 Task: Check a repository's "Issue Milestones" to plan project milestones.
Action: Mouse moved to (913, 48)
Screenshot: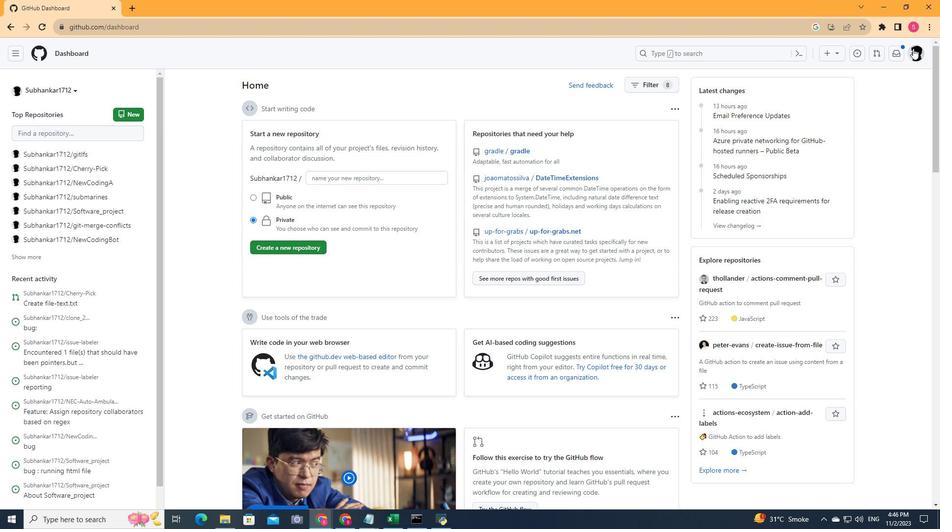 
Action: Mouse pressed left at (913, 48)
Screenshot: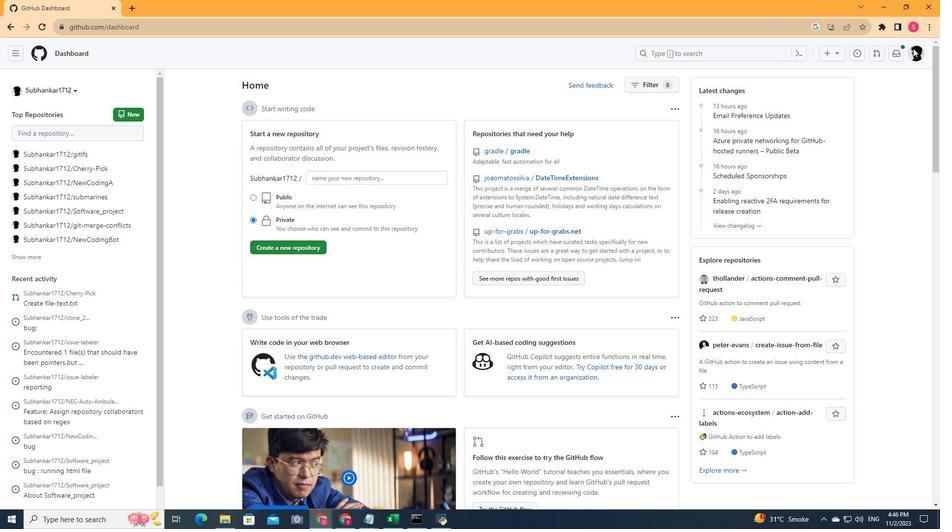 
Action: Mouse moved to (838, 126)
Screenshot: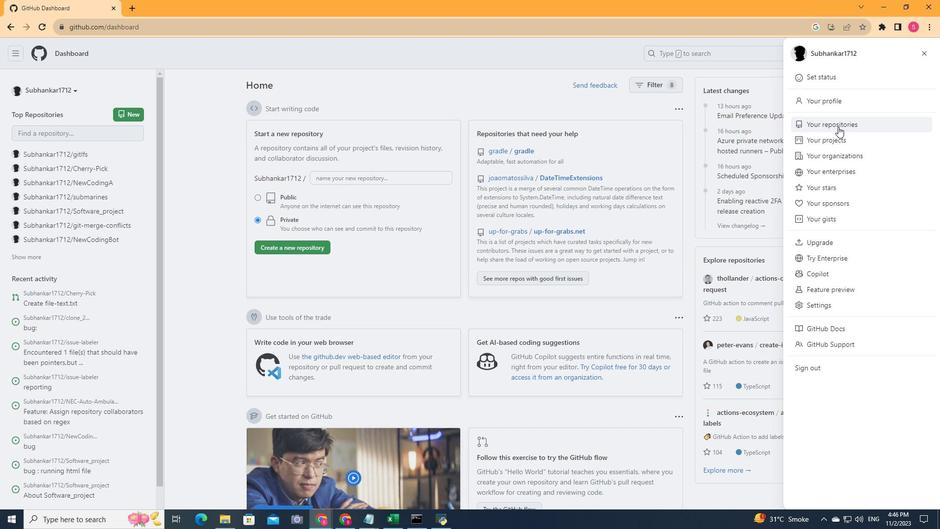 
Action: Mouse pressed left at (838, 126)
Screenshot: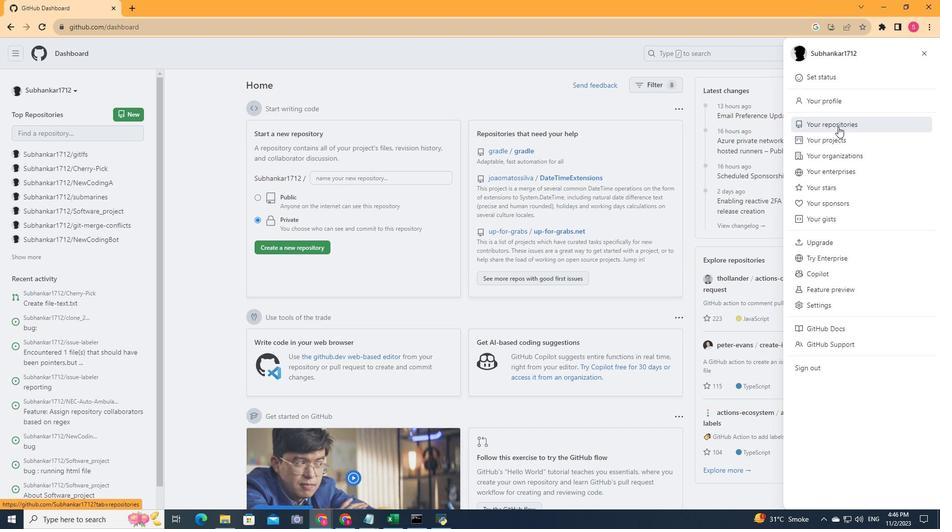 
Action: Mouse moved to (350, 221)
Screenshot: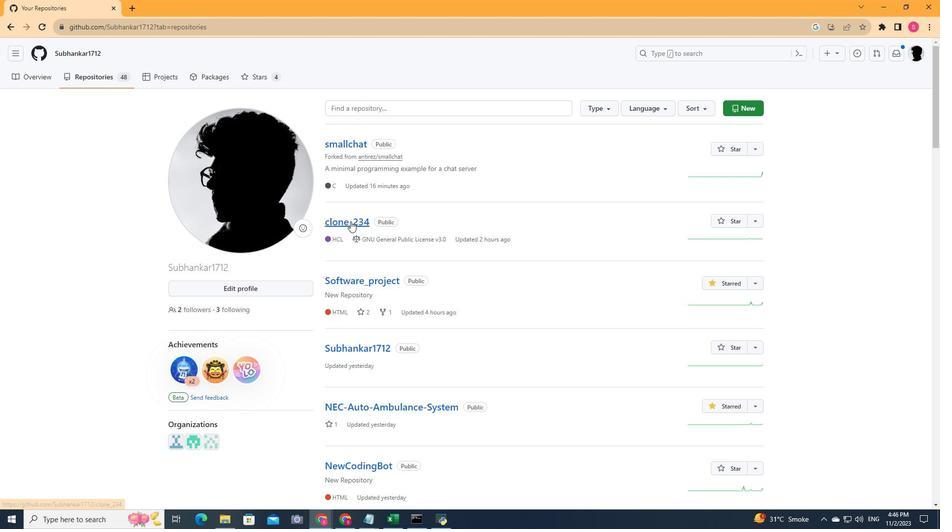 
Action: Mouse pressed left at (350, 221)
Screenshot: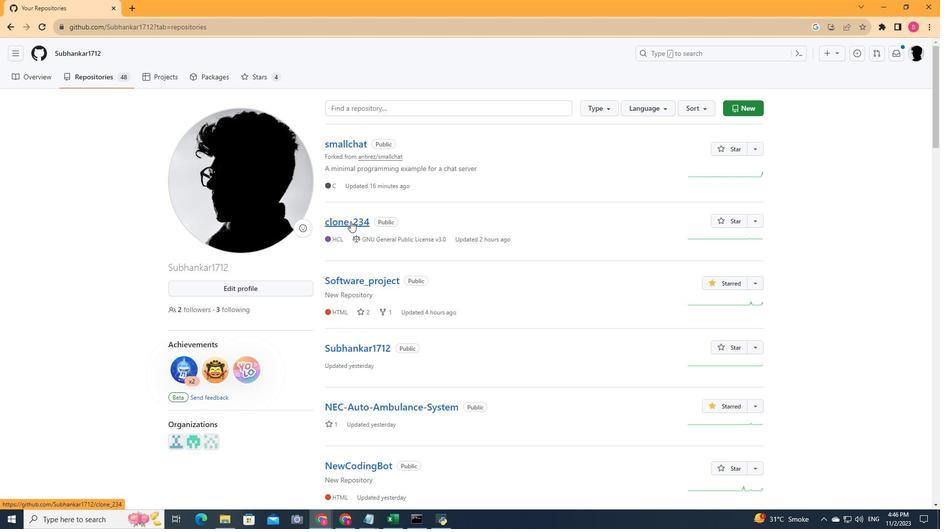 
Action: Mouse moved to (85, 81)
Screenshot: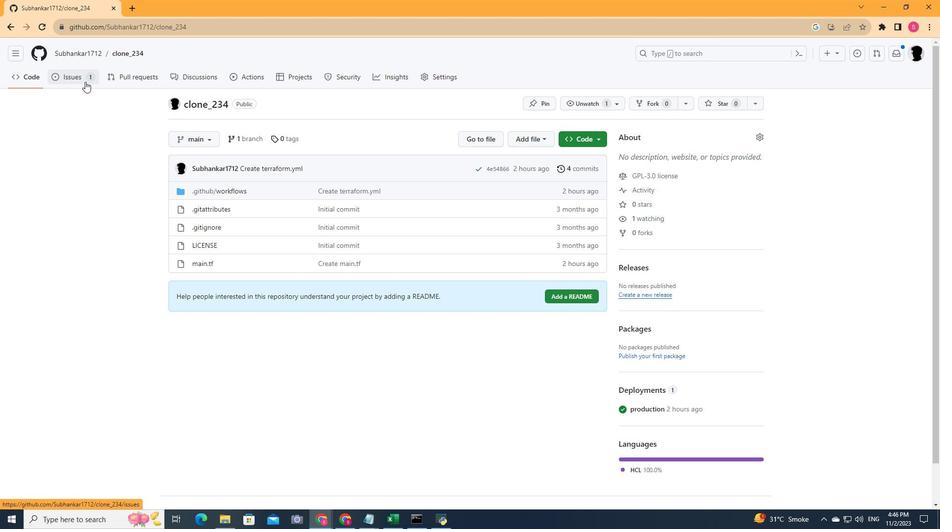 
Action: Mouse pressed left at (85, 81)
Screenshot: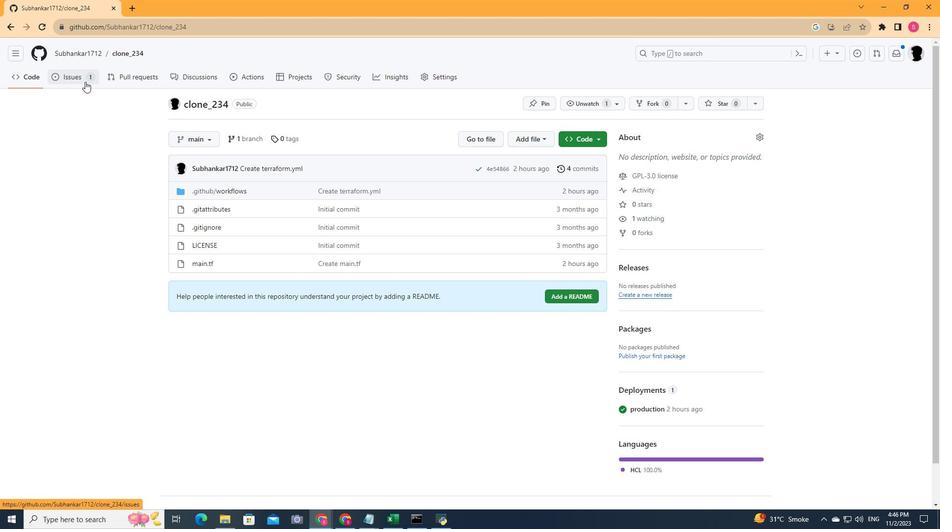 
Action: Mouse moved to (679, 107)
Screenshot: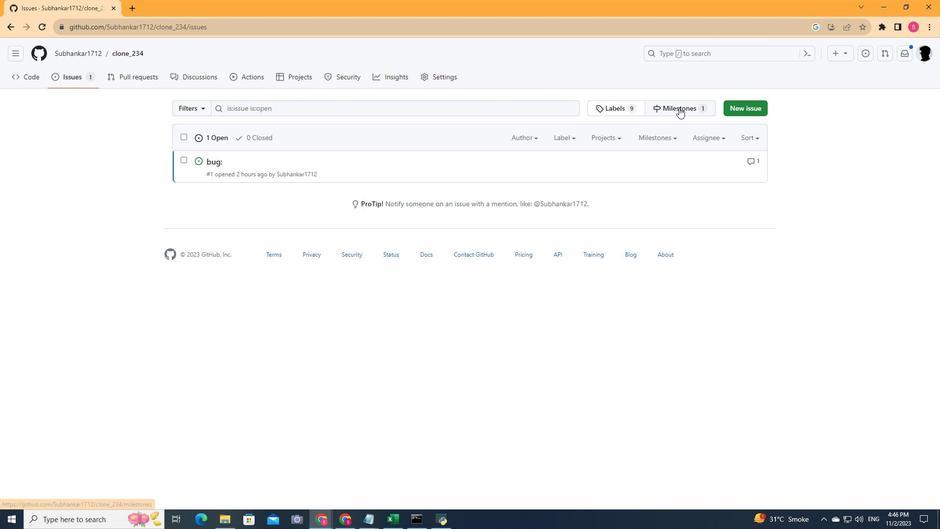 
Action: Mouse pressed left at (679, 107)
Screenshot: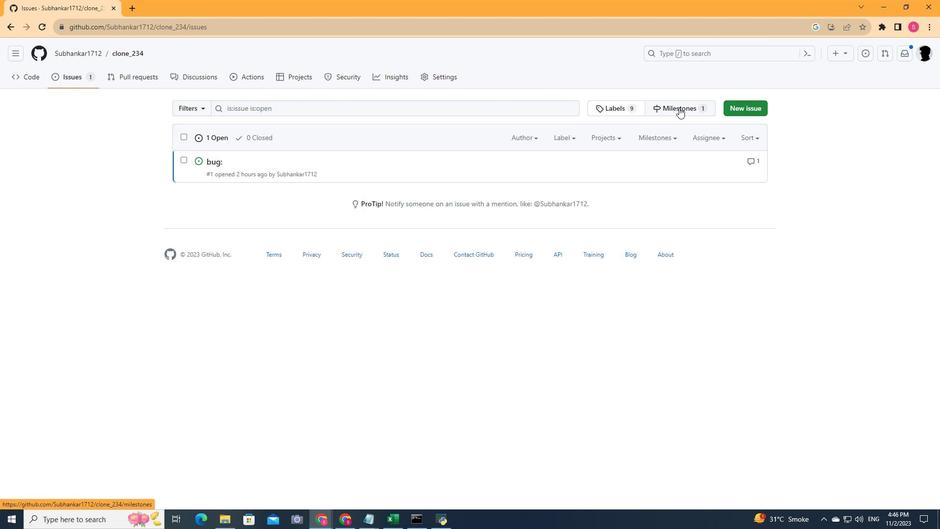 
Action: Mouse moved to (385, 194)
Screenshot: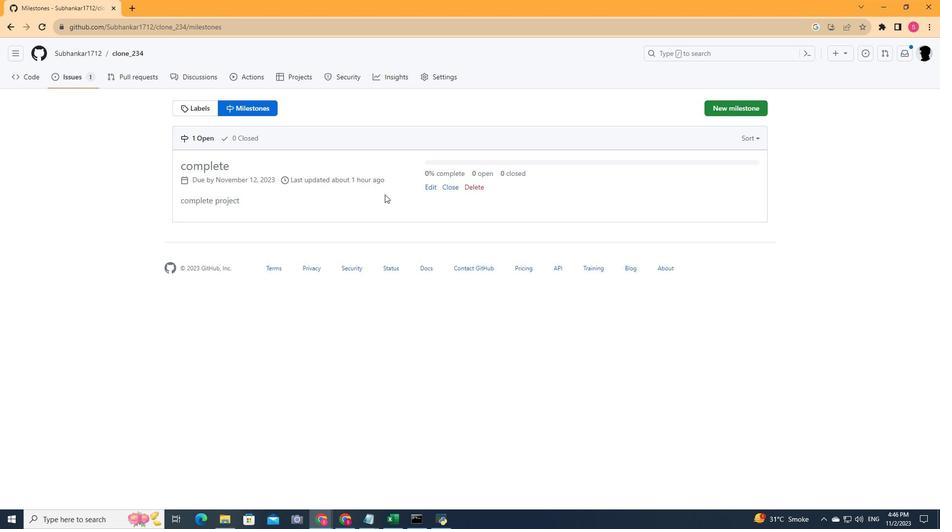 
